 Task: Set the filename prefix for the scene video filter to "scene.
Action: Mouse moved to (96, 7)
Screenshot: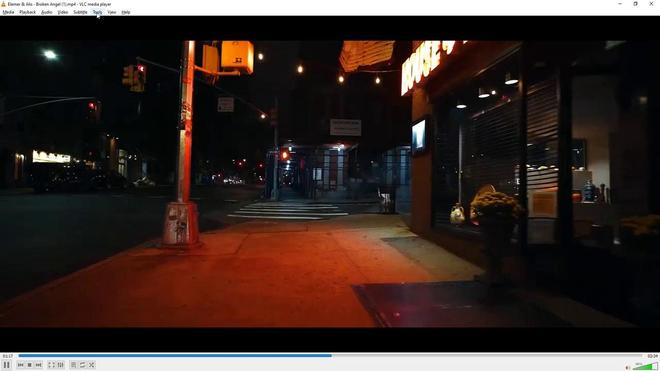 
Action: Mouse pressed left at (96, 7)
Screenshot: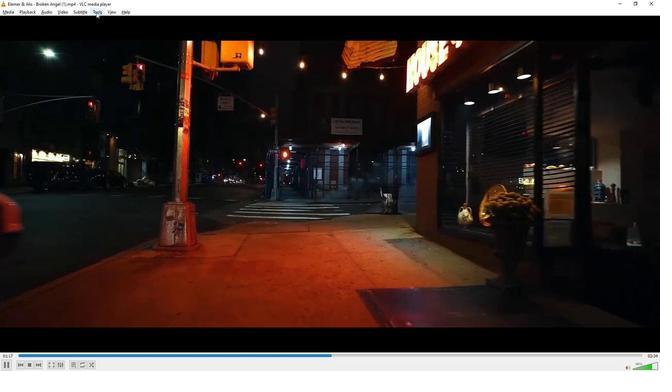 
Action: Mouse moved to (115, 90)
Screenshot: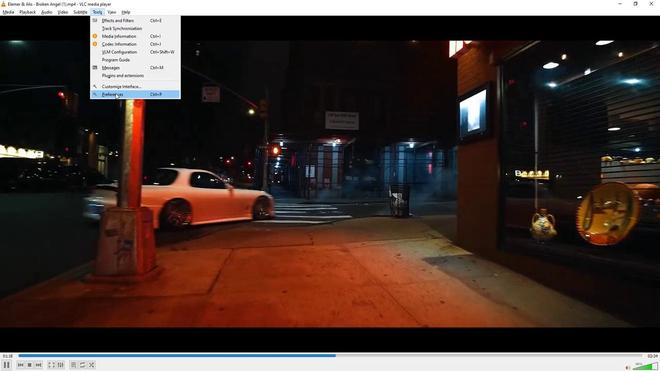 
Action: Mouse pressed left at (115, 90)
Screenshot: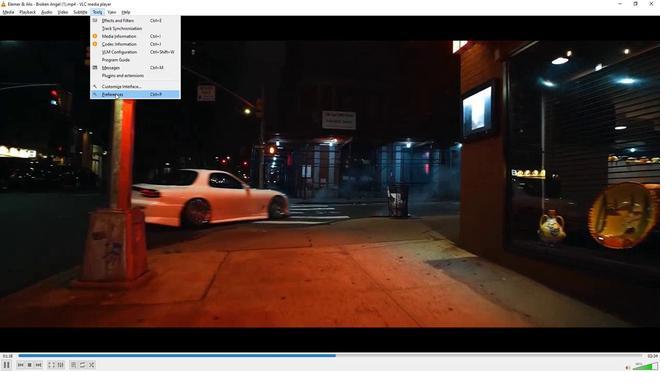 
Action: Mouse moved to (144, 294)
Screenshot: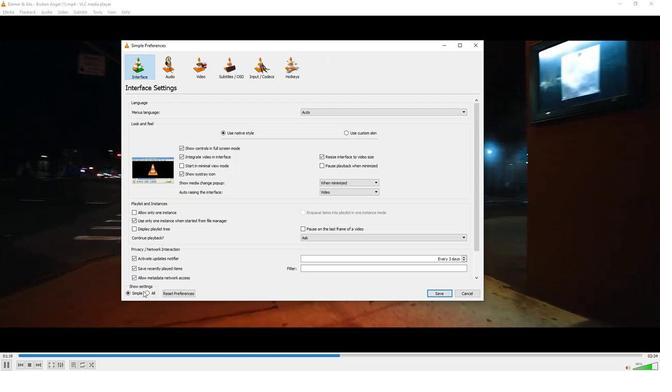 
Action: Mouse pressed left at (144, 294)
Screenshot: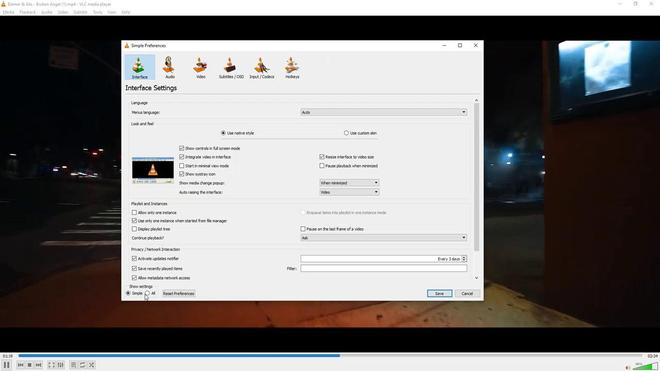 
Action: Mouse moved to (145, 294)
Screenshot: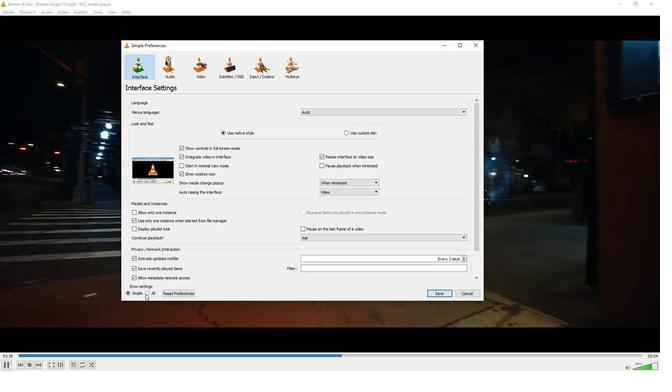 
Action: Mouse pressed left at (145, 294)
Screenshot: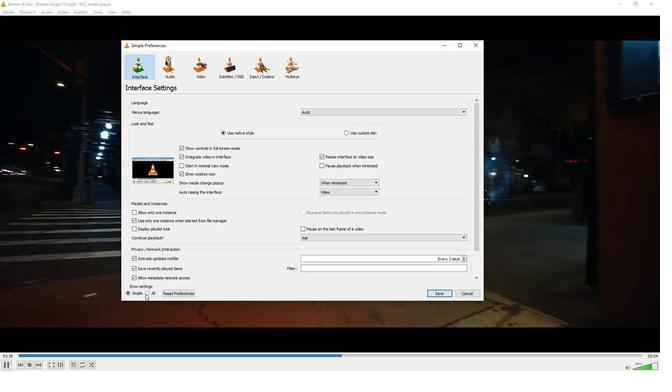 
Action: Mouse moved to (150, 217)
Screenshot: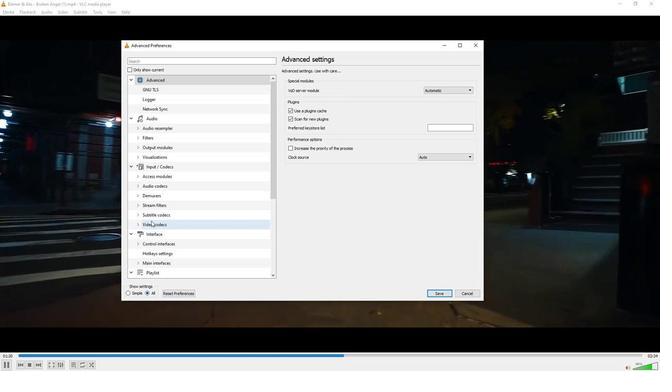 
Action: Mouse scrolled (150, 217) with delta (0, 0)
Screenshot: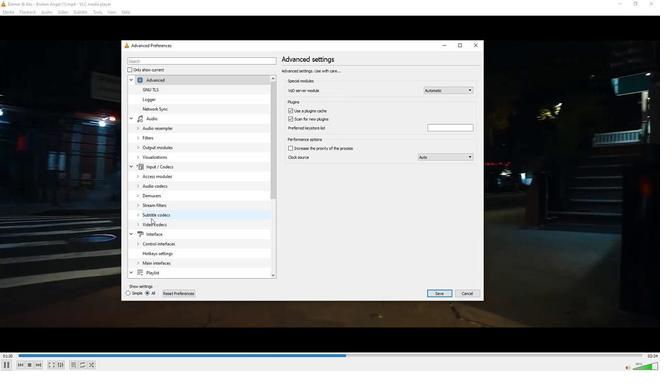 
Action: Mouse scrolled (150, 217) with delta (0, 0)
Screenshot: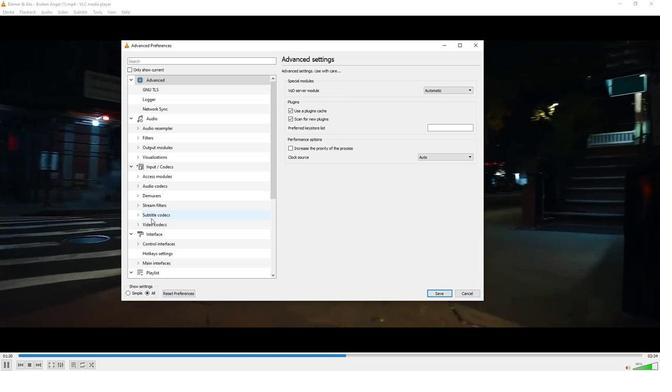 
Action: Mouse scrolled (150, 217) with delta (0, 0)
Screenshot: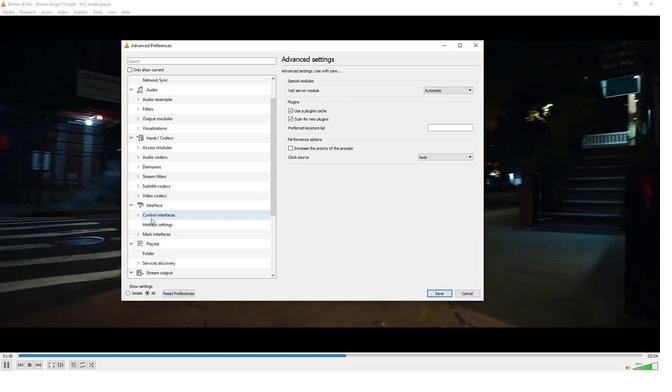 
Action: Mouse scrolled (150, 217) with delta (0, 0)
Screenshot: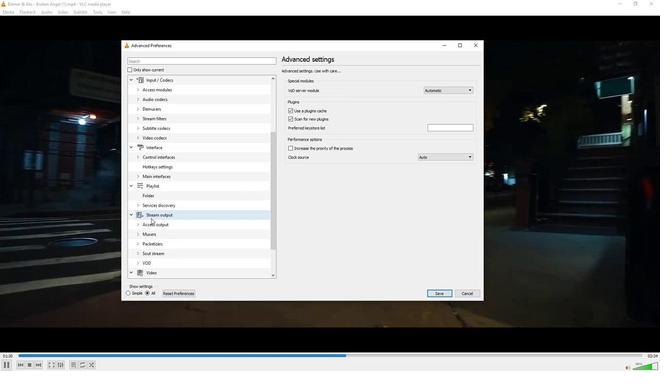 
Action: Mouse scrolled (150, 217) with delta (0, 0)
Screenshot: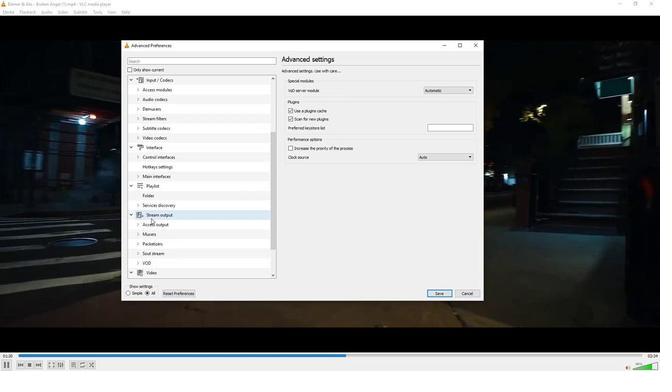 
Action: Mouse scrolled (150, 217) with delta (0, 0)
Screenshot: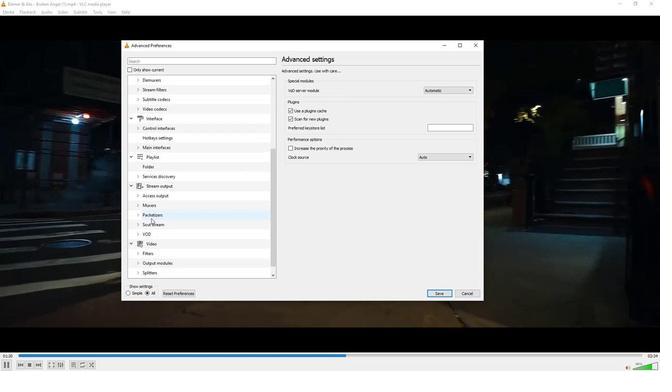 
Action: Mouse scrolled (150, 217) with delta (0, 0)
Screenshot: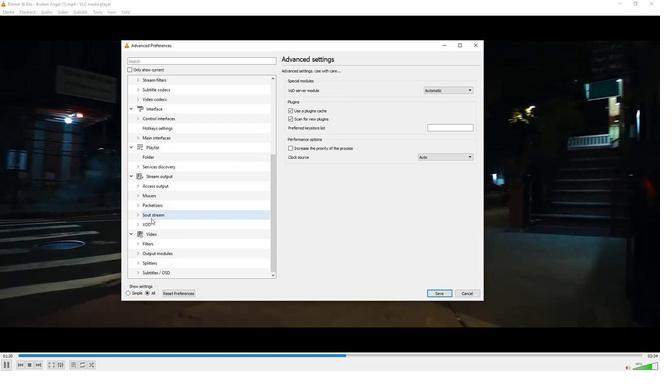 
Action: Mouse scrolled (150, 217) with delta (0, 0)
Screenshot: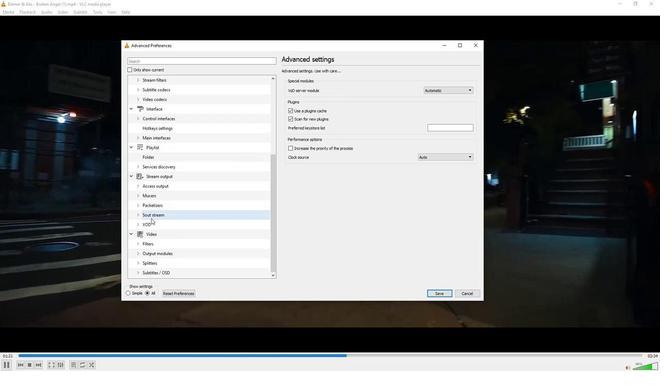 
Action: Mouse moved to (136, 242)
Screenshot: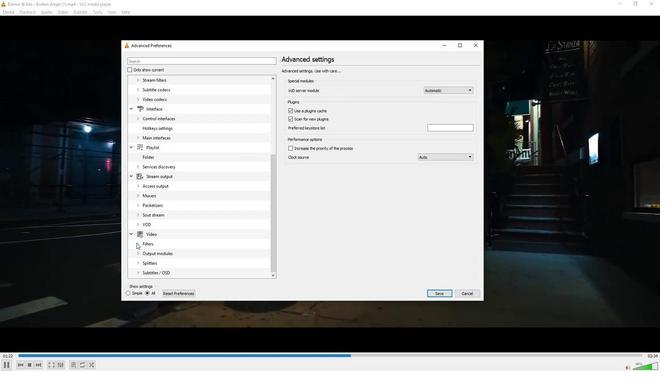 
Action: Mouse pressed left at (136, 242)
Screenshot: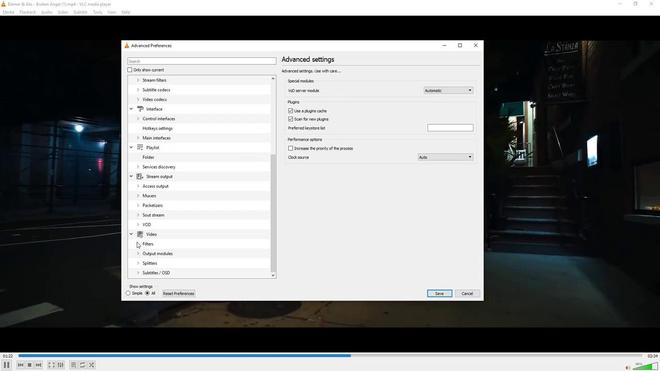 
Action: Mouse moved to (161, 227)
Screenshot: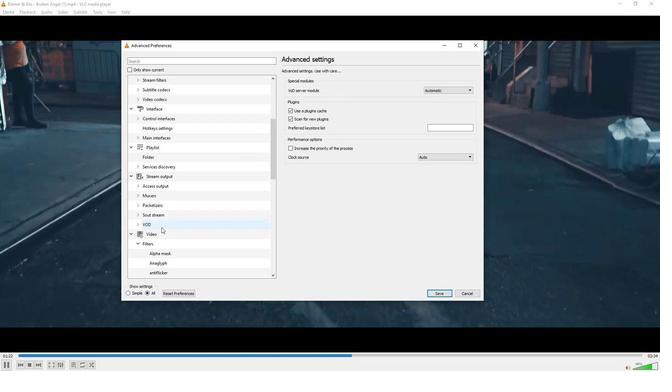 
Action: Mouse scrolled (161, 226) with delta (0, 0)
Screenshot: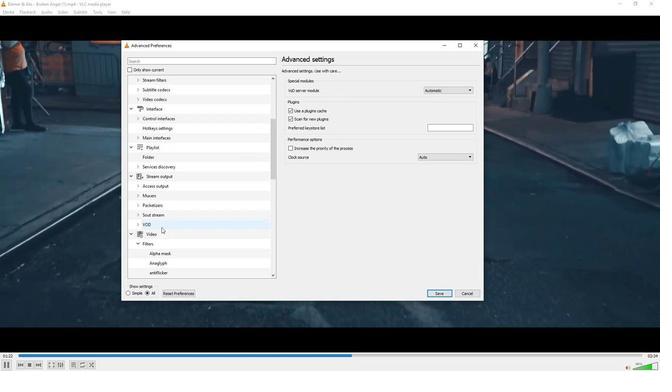 
Action: Mouse scrolled (161, 226) with delta (0, 0)
Screenshot: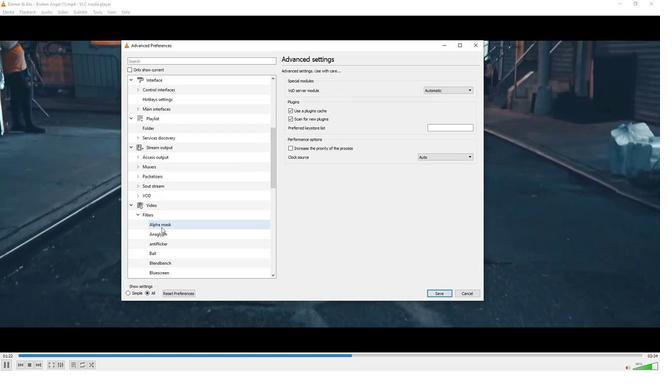 
Action: Mouse scrolled (161, 226) with delta (0, 0)
Screenshot: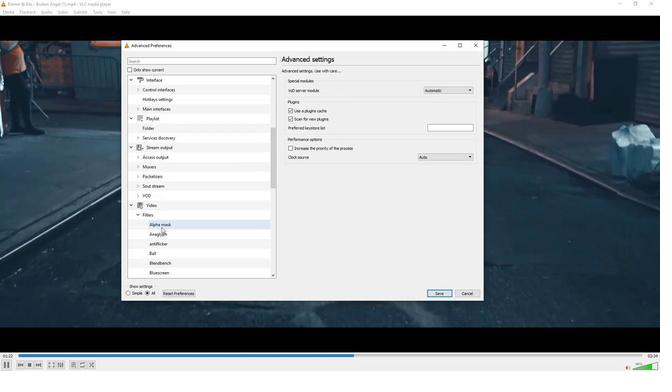 
Action: Mouse scrolled (161, 226) with delta (0, 0)
Screenshot: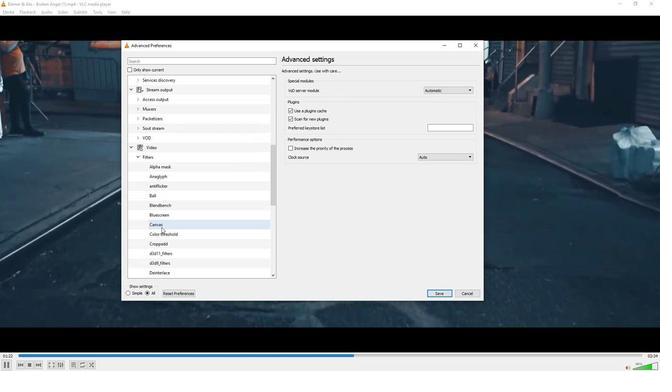 
Action: Mouse scrolled (161, 226) with delta (0, 0)
Screenshot: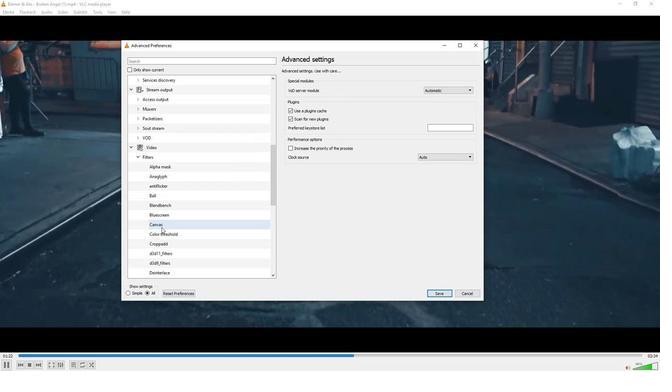 
Action: Mouse scrolled (161, 226) with delta (0, 0)
Screenshot: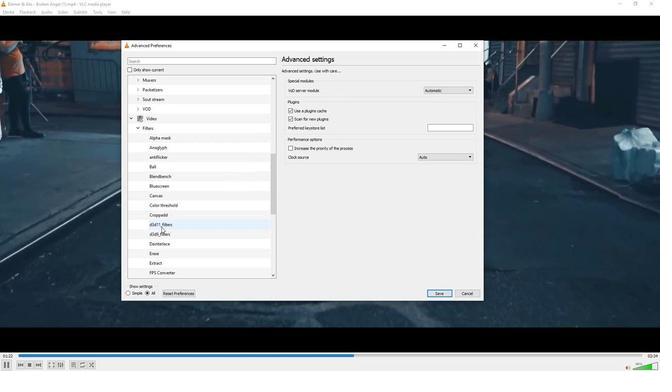 
Action: Mouse scrolled (161, 226) with delta (0, 0)
Screenshot: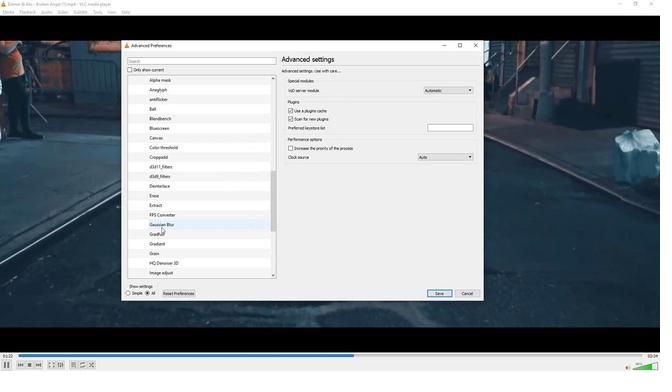 
Action: Mouse scrolled (161, 226) with delta (0, 0)
Screenshot: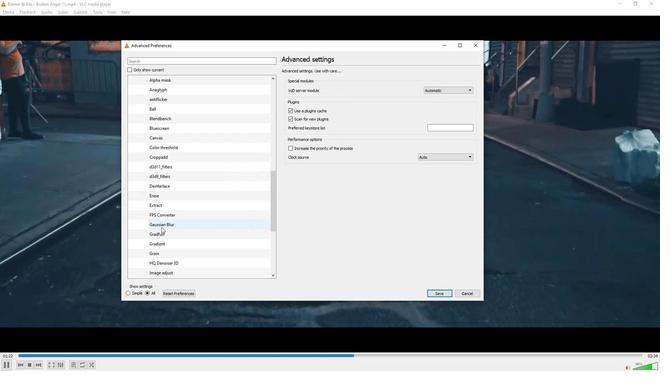 
Action: Mouse scrolled (161, 226) with delta (0, 0)
Screenshot: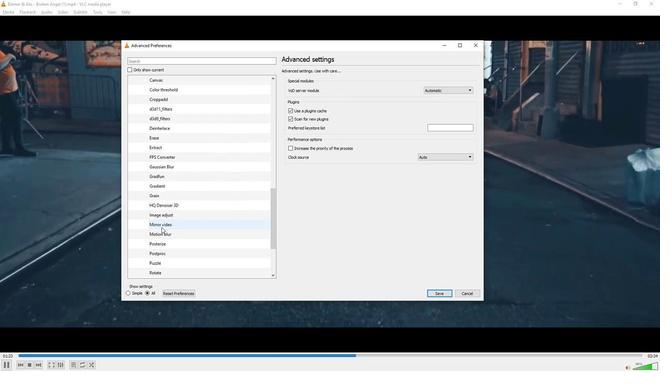
Action: Mouse scrolled (161, 226) with delta (0, 0)
Screenshot: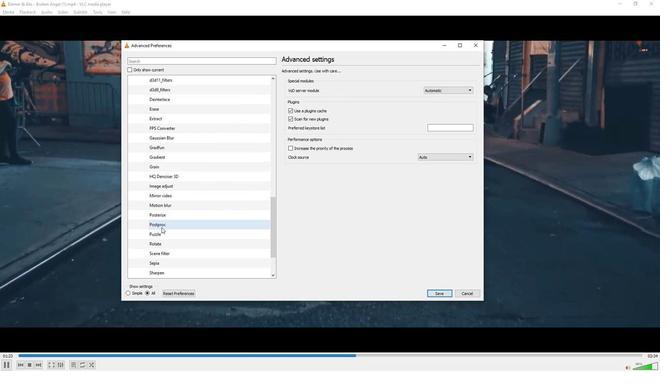 
Action: Mouse moved to (160, 225)
Screenshot: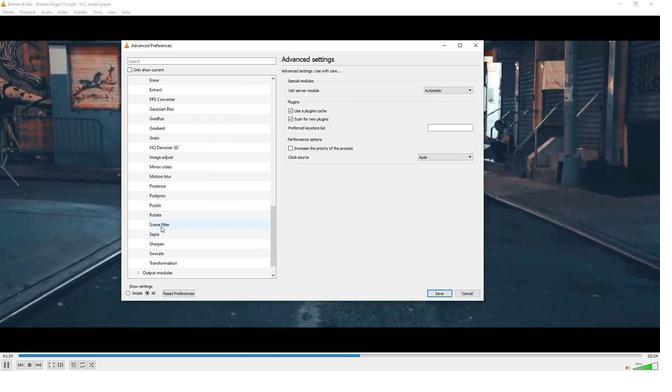 
Action: Mouse pressed left at (160, 225)
Screenshot: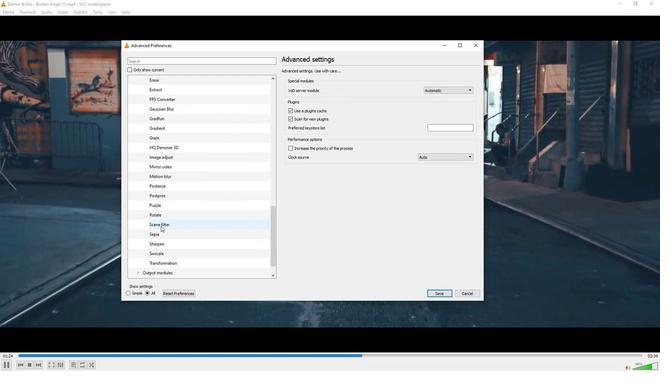 
Action: Mouse moved to (449, 118)
Screenshot: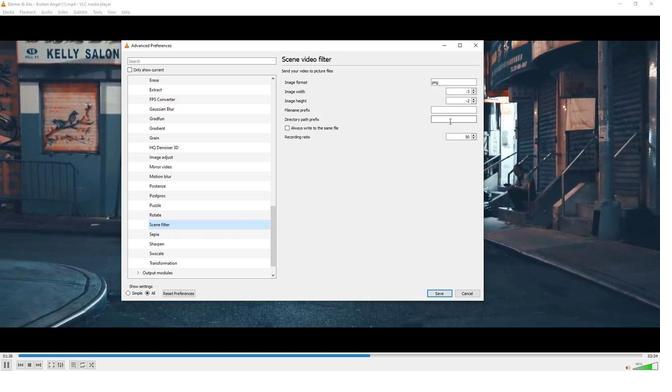 
Action: Mouse pressed left at (449, 118)
Screenshot: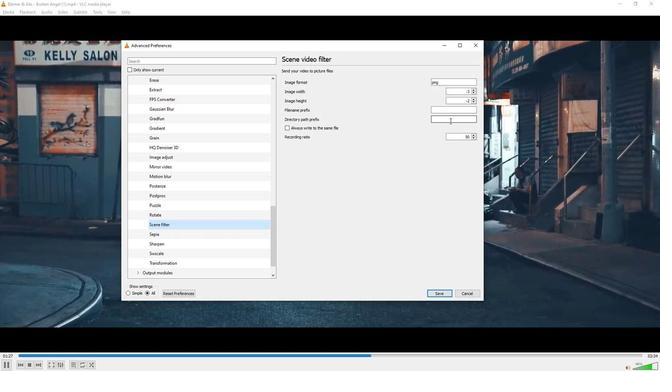 
Action: Key pressed scene
Screenshot: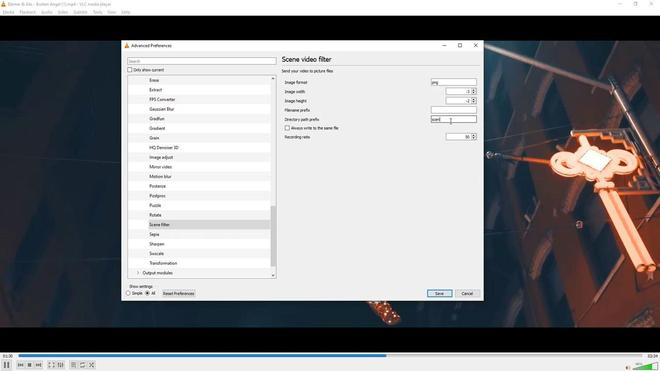 
